 Task: Print a page as microsoft print to pdf.
Action: Mouse moved to (84, 140)
Screenshot: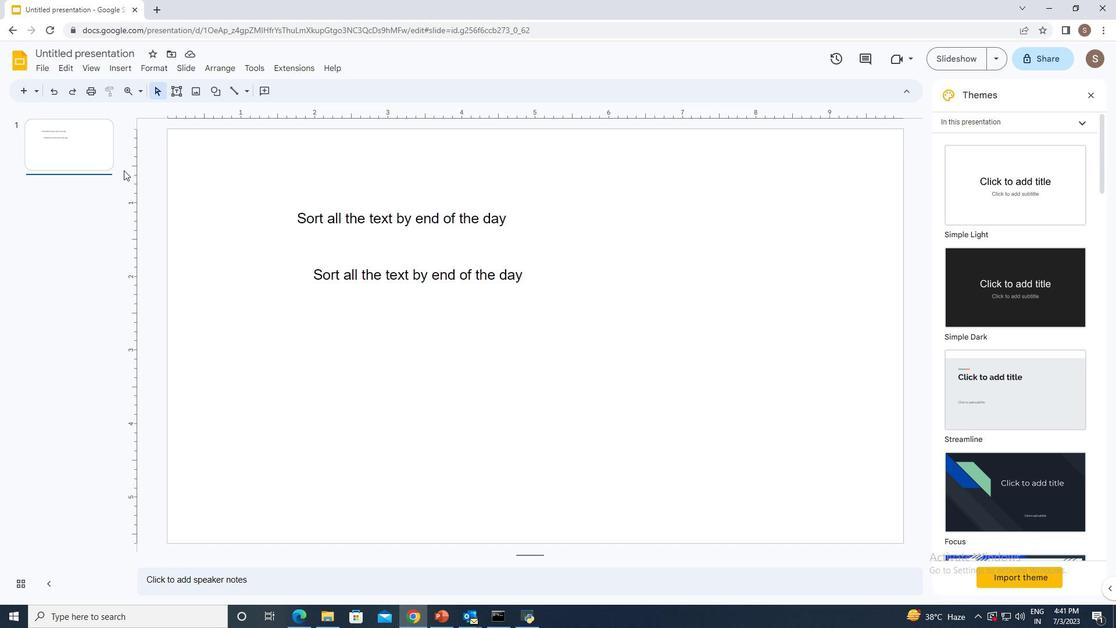 
Action: Mouse pressed left at (84, 140)
Screenshot: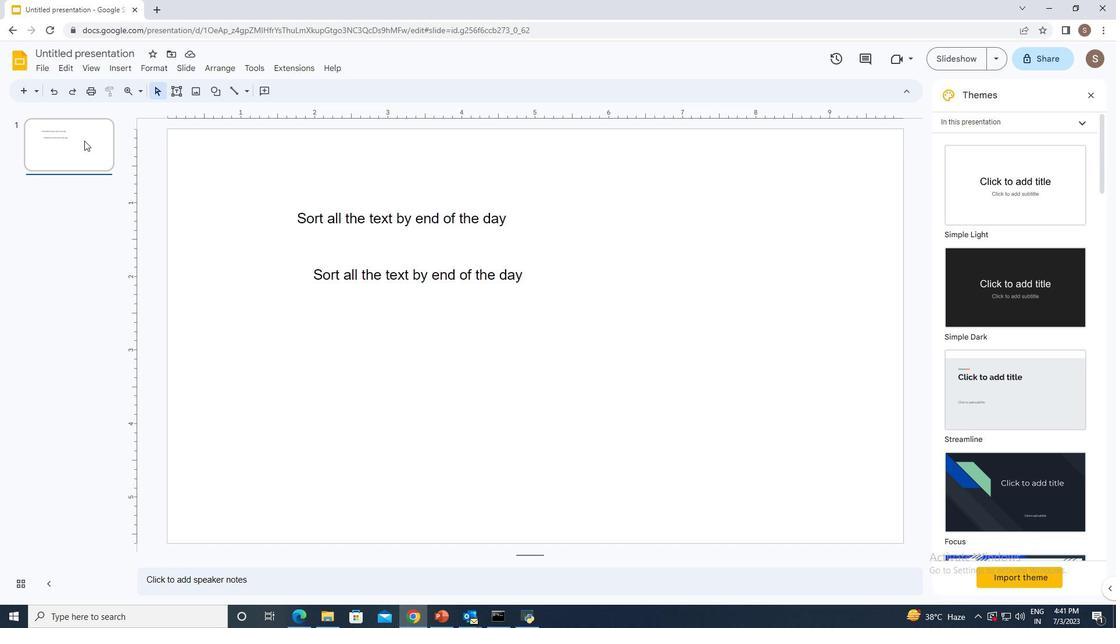 
Action: Mouse moved to (94, 90)
Screenshot: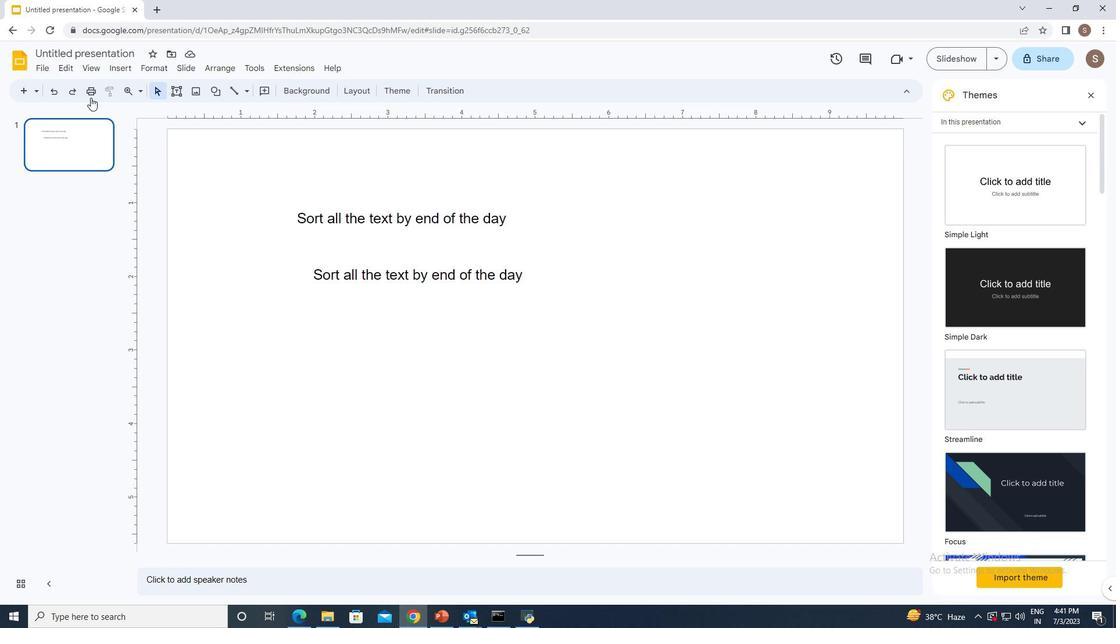 
Action: Mouse pressed left at (94, 90)
Screenshot: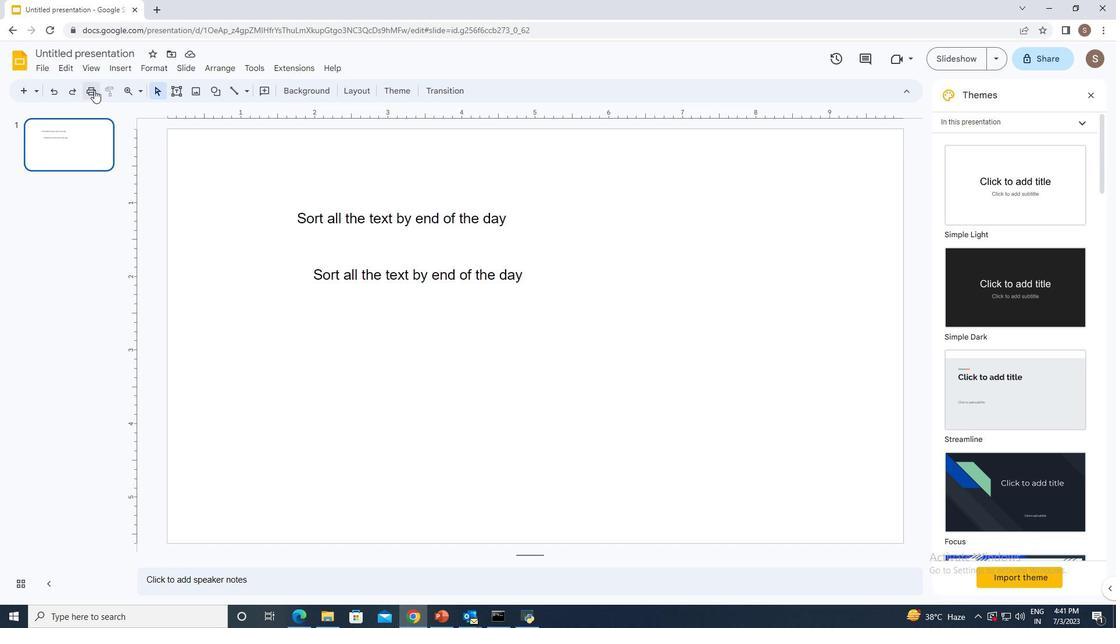 
Action: Mouse moved to (872, 87)
Screenshot: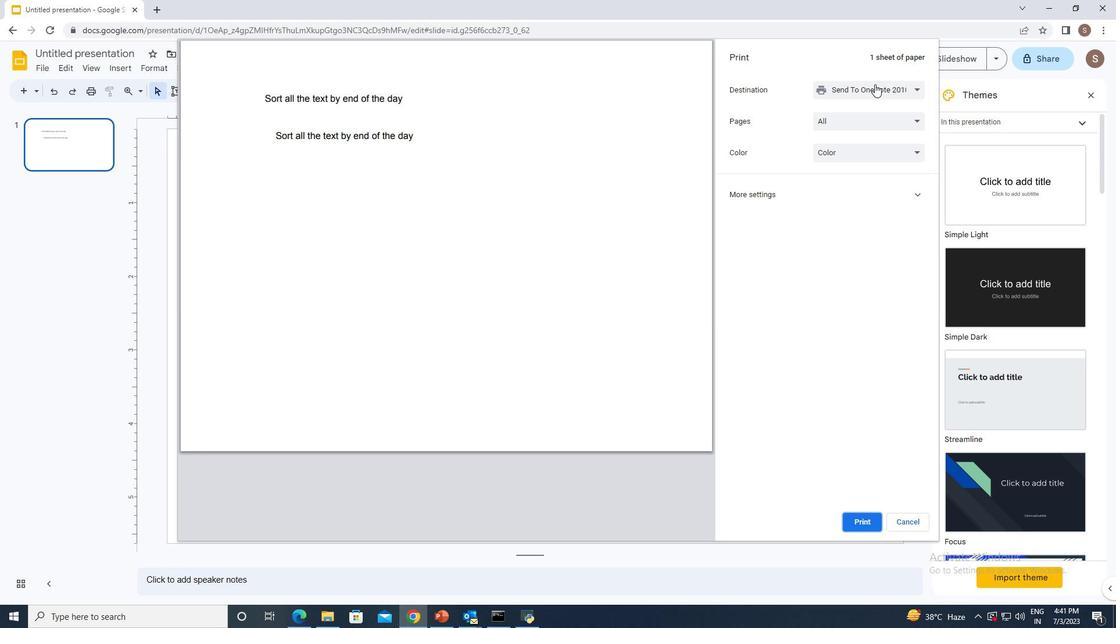 
Action: Mouse pressed left at (872, 87)
Screenshot: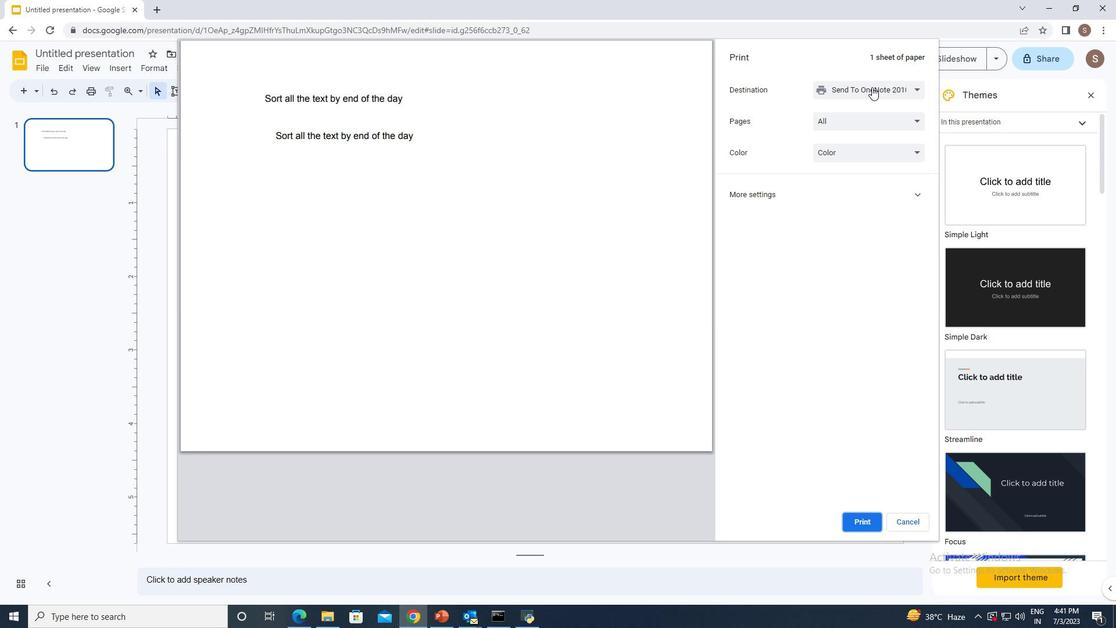 
Action: Mouse moved to (865, 111)
Screenshot: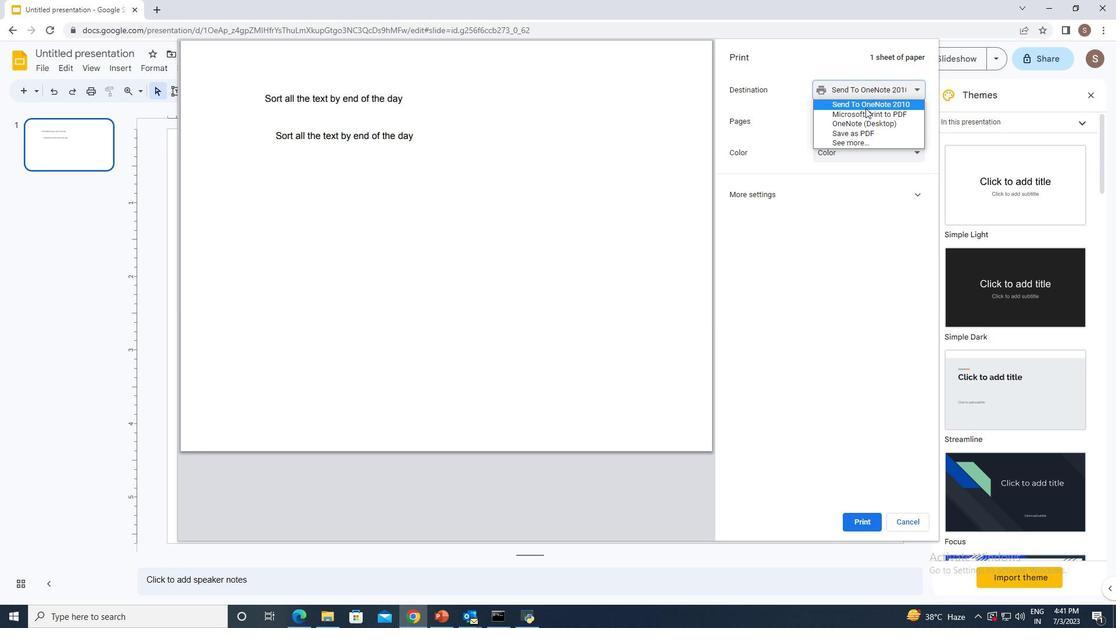 
Action: Mouse pressed left at (865, 111)
Screenshot: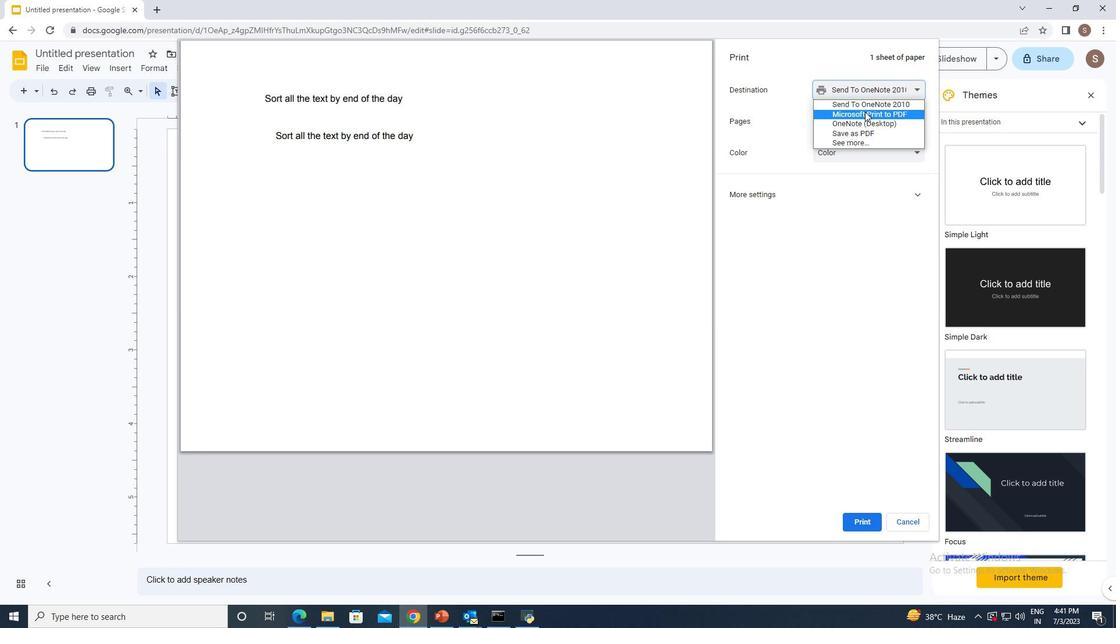 
Action: Mouse moved to (861, 517)
Screenshot: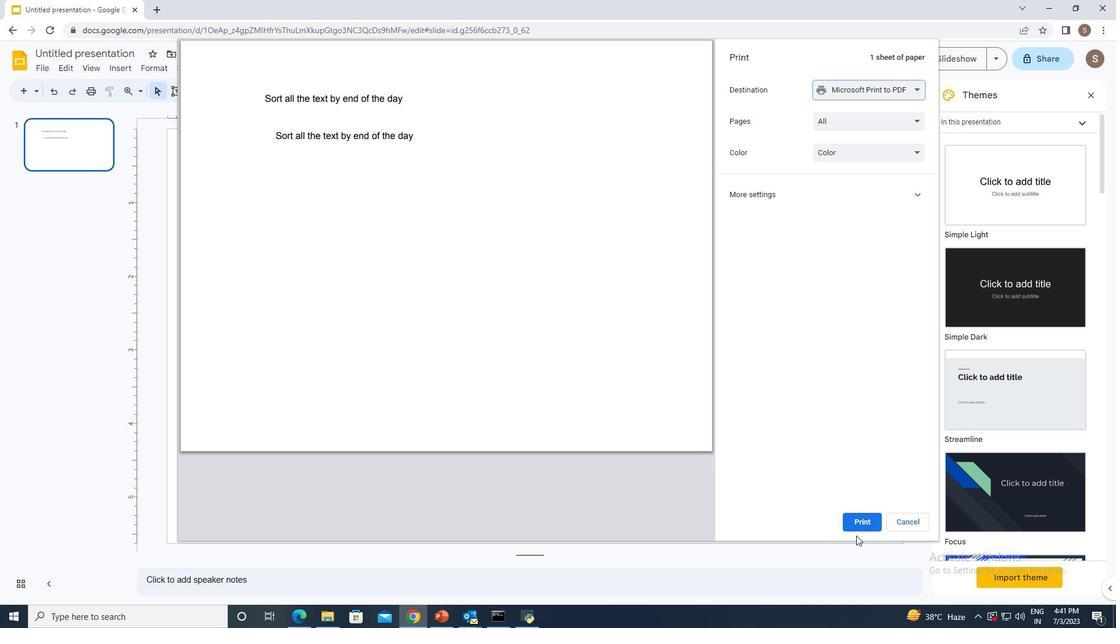 
Action: Mouse pressed left at (861, 517)
Screenshot: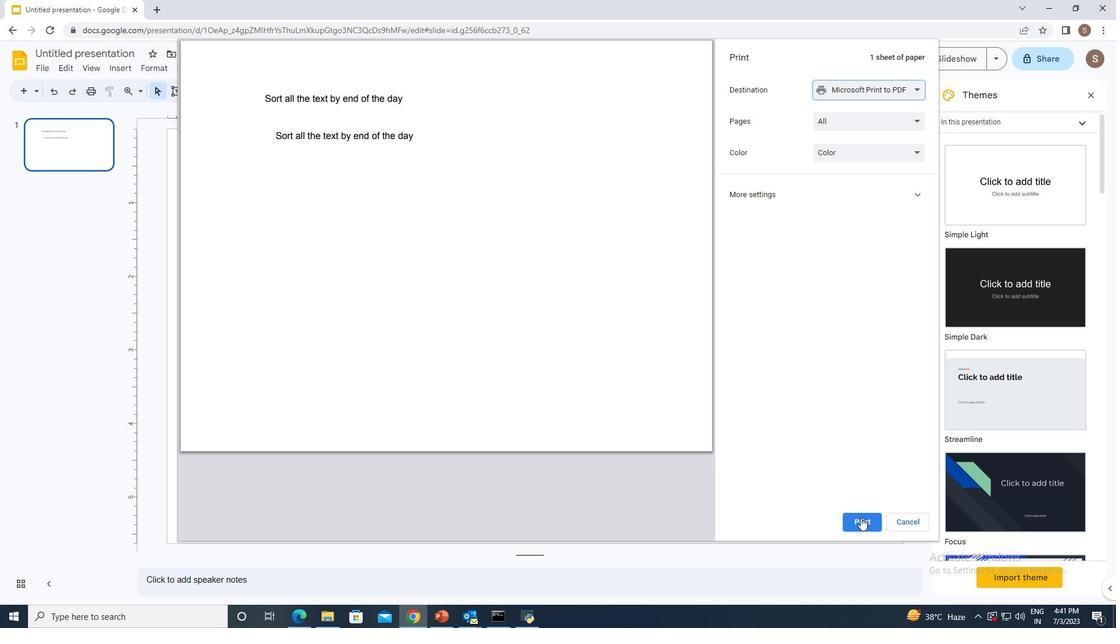 
